 Task: Rename the list from "Highlighted property" to "My Saved Homes".
Action: Mouse moved to (702, 356)
Screenshot: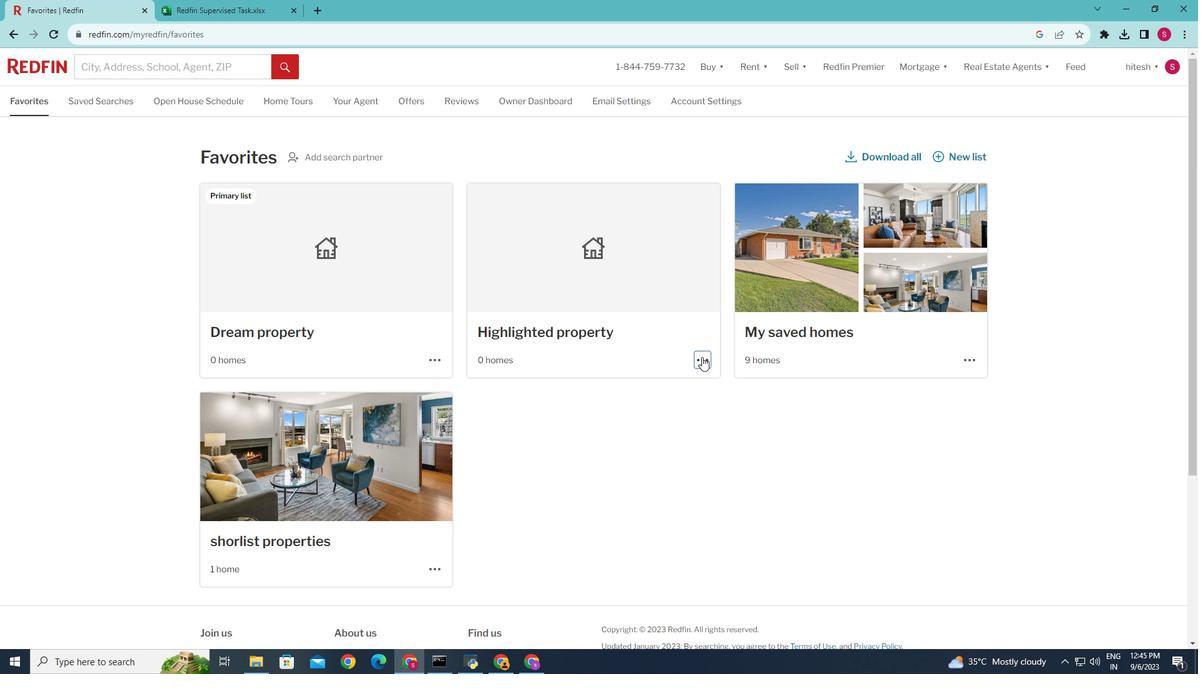 
Action: Mouse pressed left at (702, 356)
Screenshot: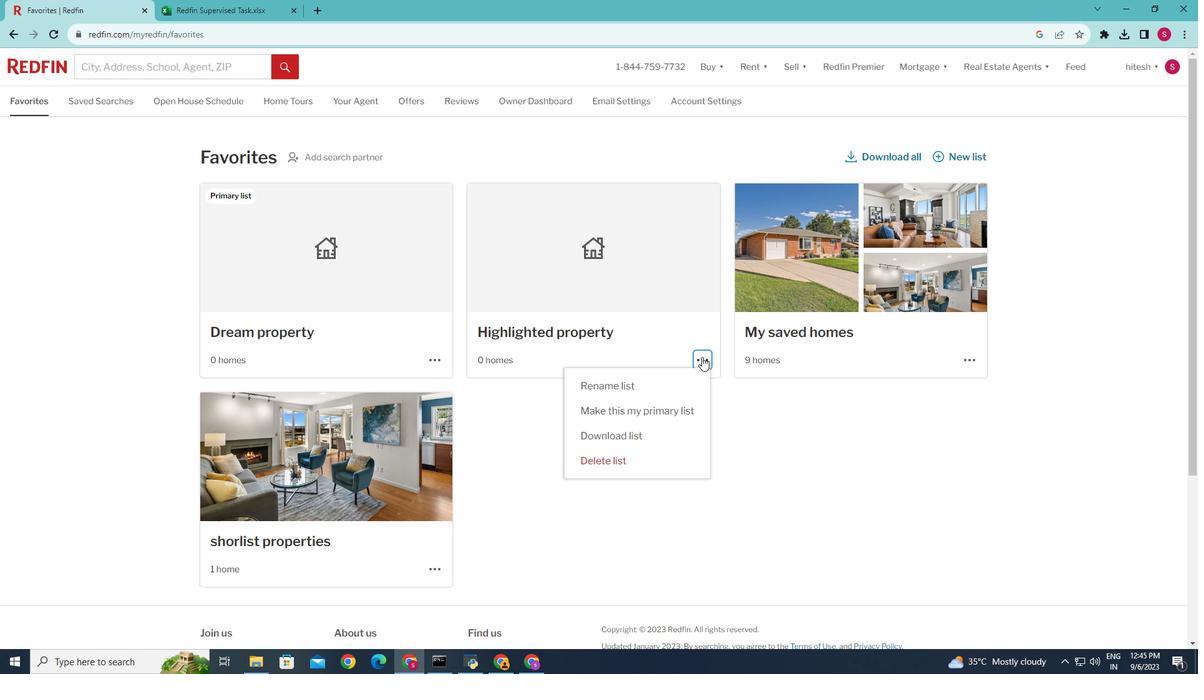 
Action: Mouse moved to (644, 386)
Screenshot: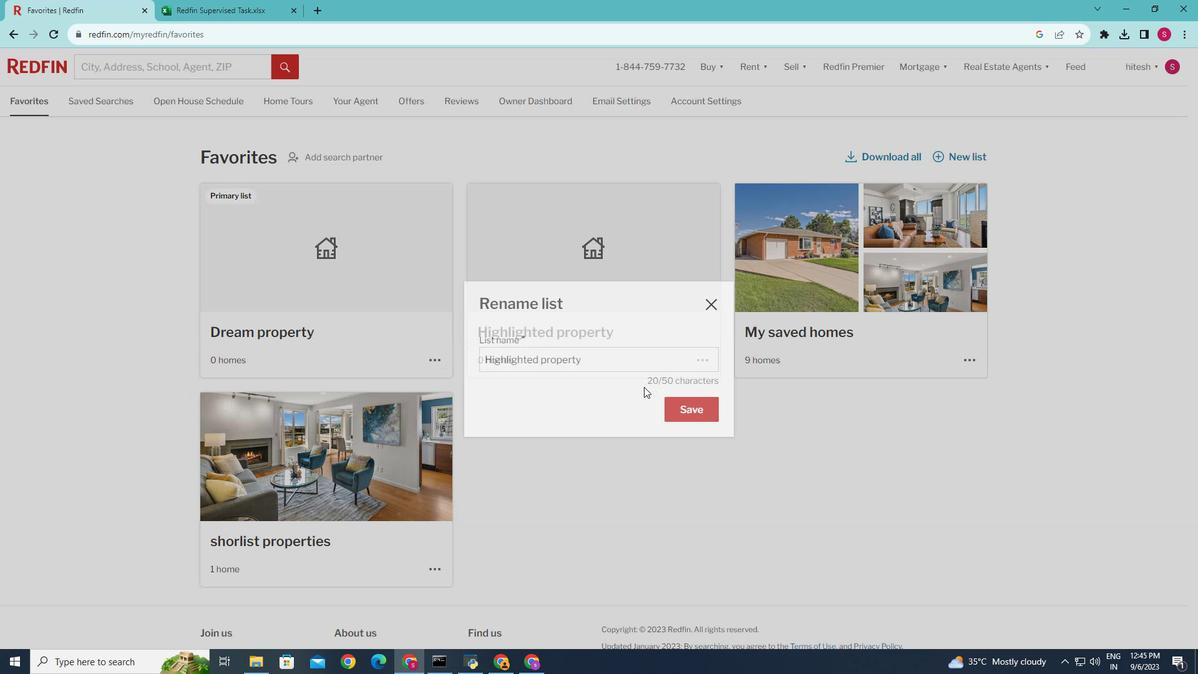 
Action: Mouse pressed left at (644, 386)
Screenshot: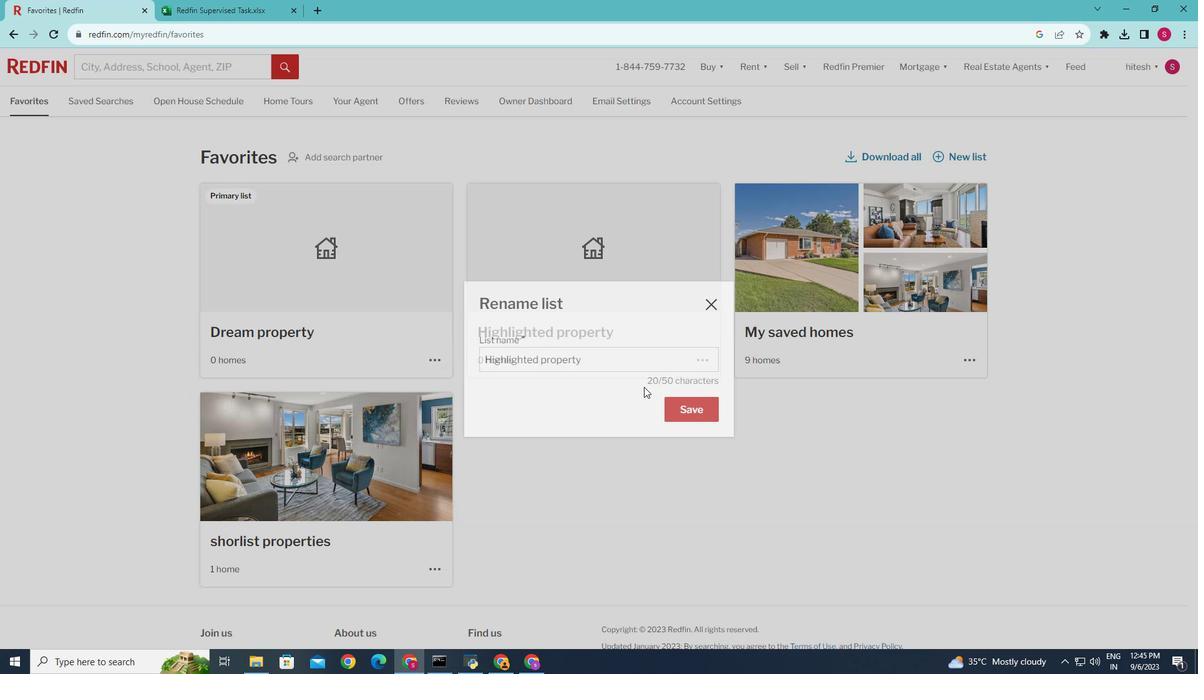 
Action: Mouse moved to (605, 351)
Screenshot: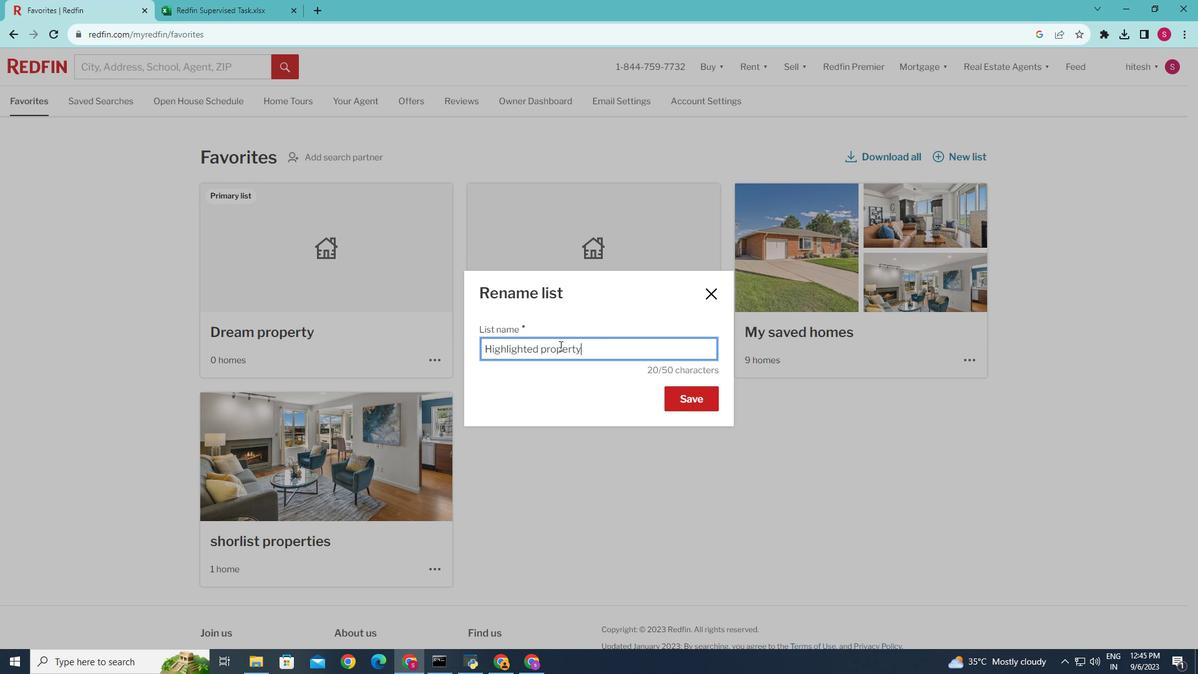 
Action: Mouse pressed left at (605, 351)
Screenshot: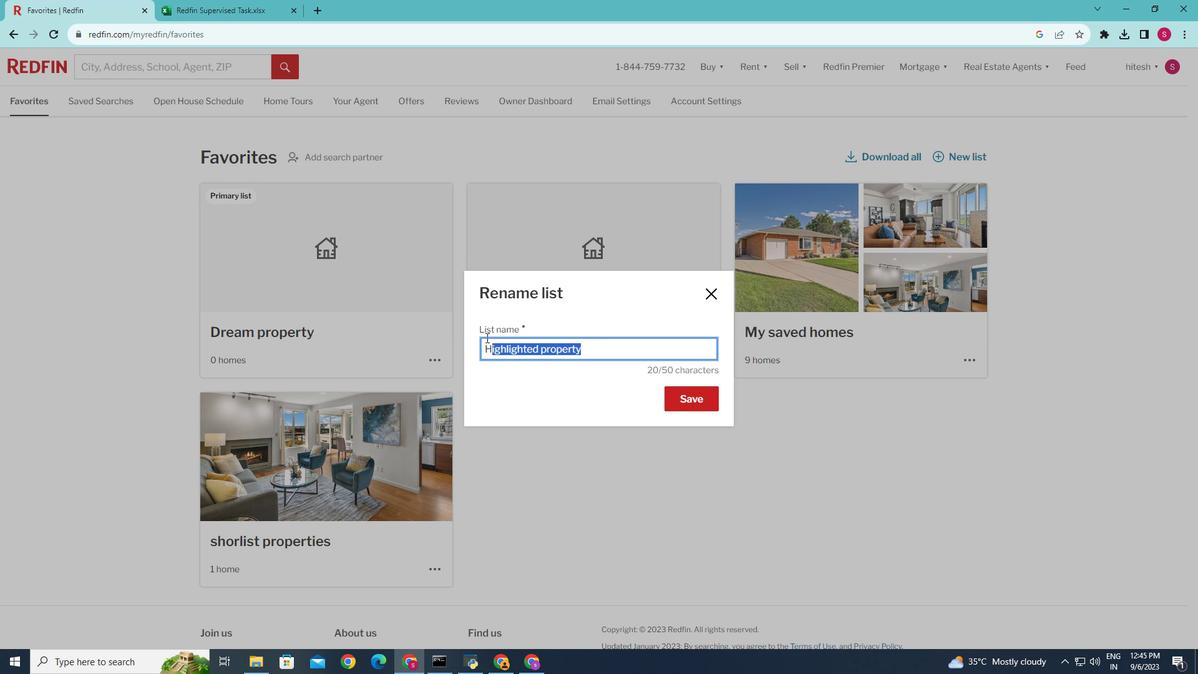 
Action: Mouse moved to (464, 337)
Screenshot: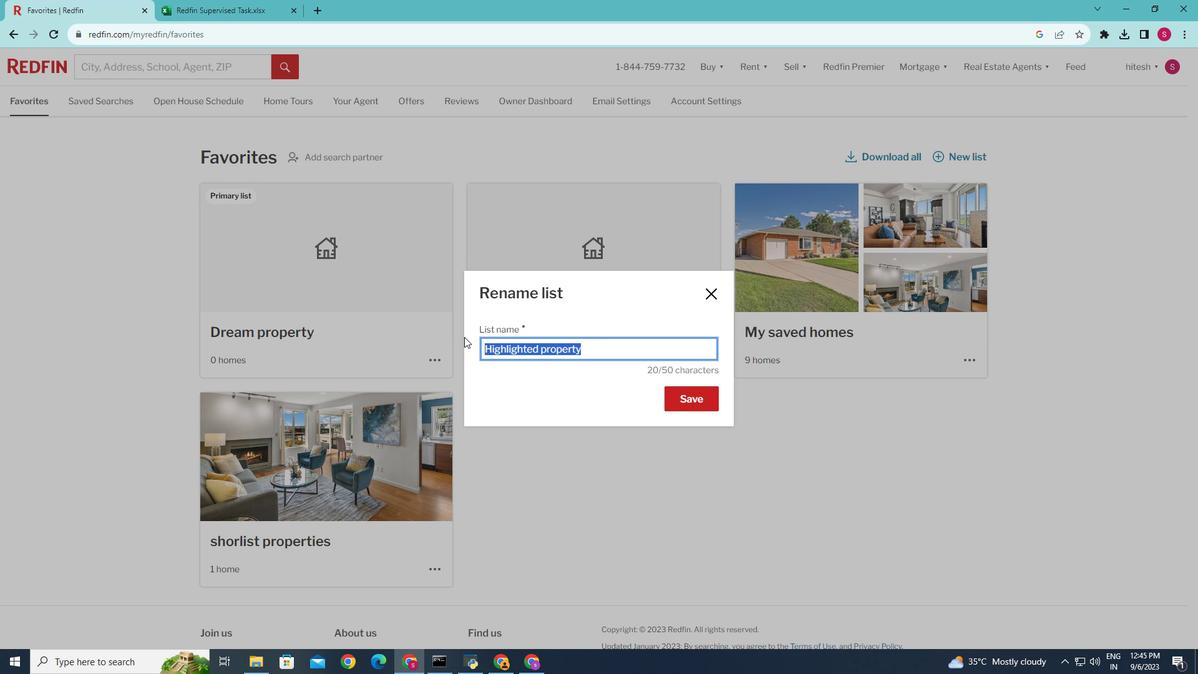 
Action: Key pressed <Key.caps_lock>M<Key.caps_lock>y<Key.space><Key.caps_lock>S<Key.caps_lock>aved<Key.space><Key.caps_lock>H<Key.caps_lock>omes
Screenshot: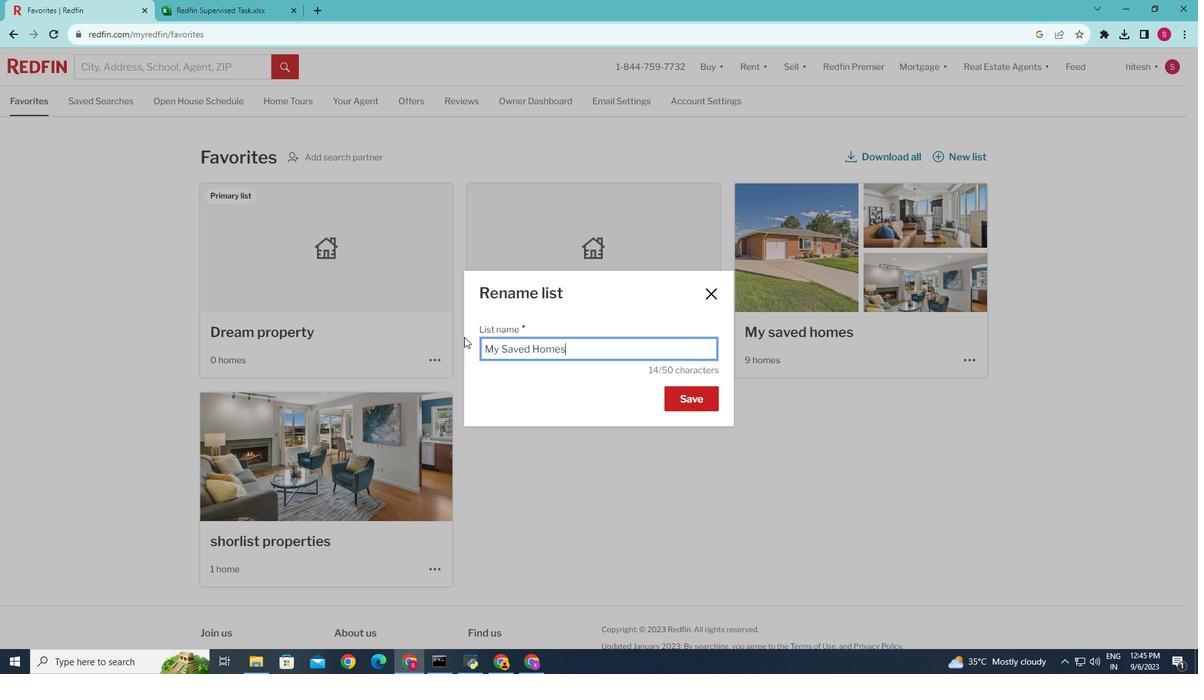 
Action: Mouse moved to (683, 400)
Screenshot: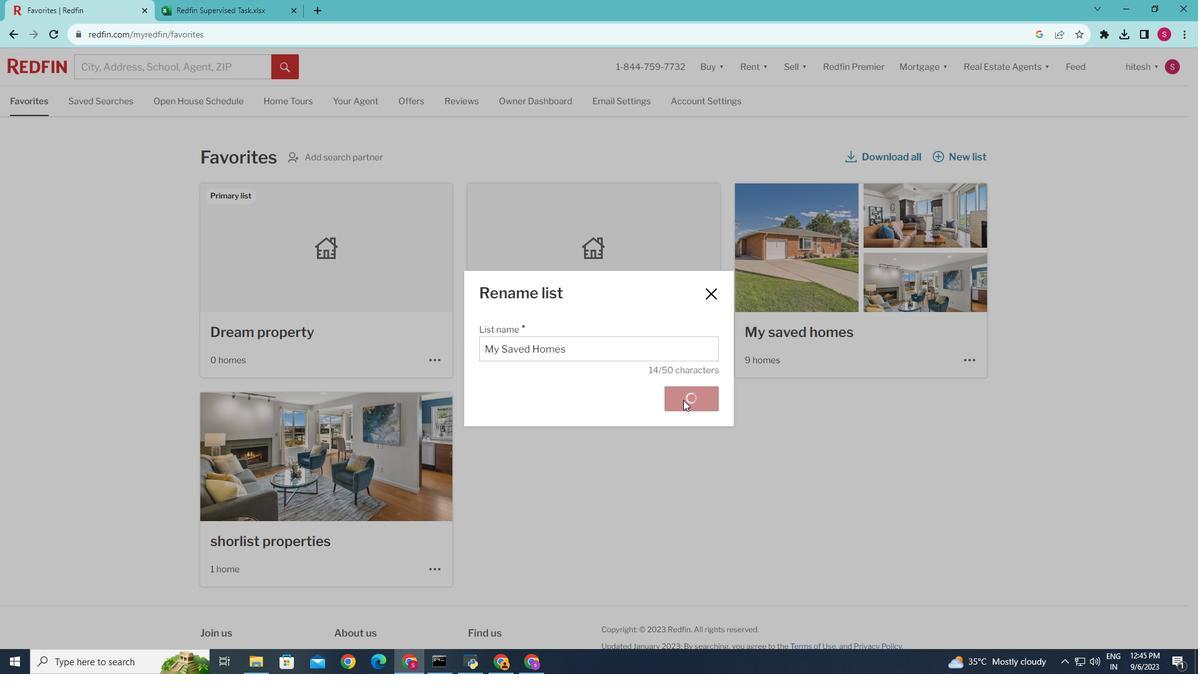 
Action: Mouse pressed left at (683, 400)
Screenshot: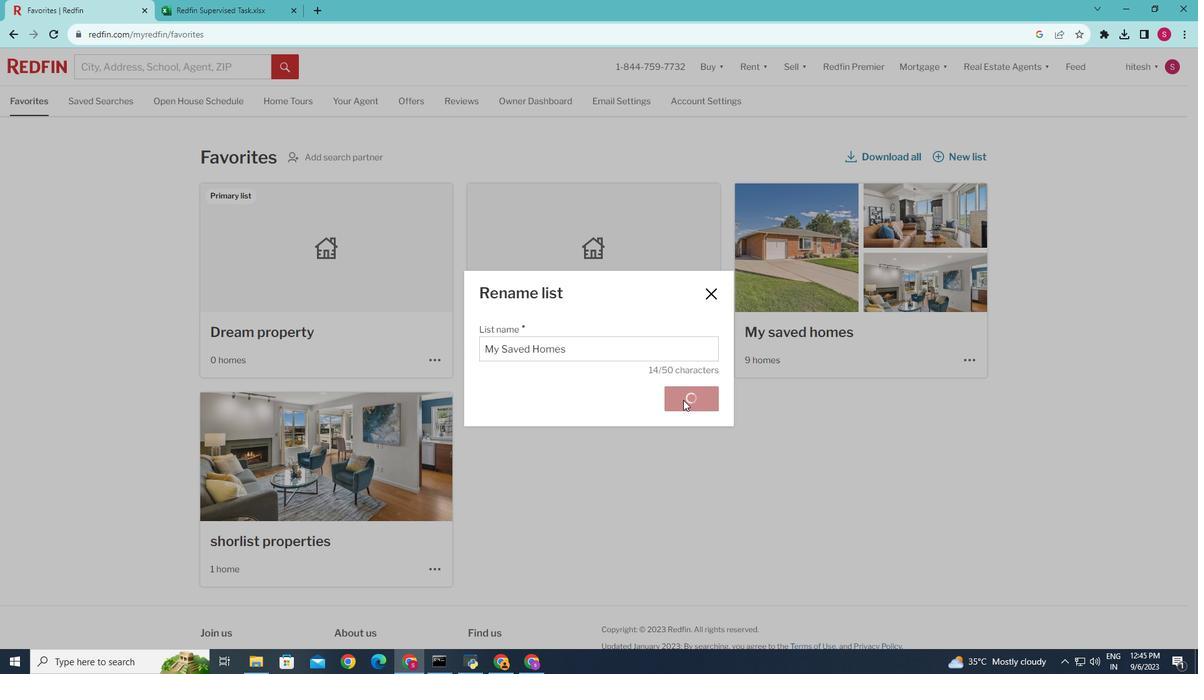 
Action: Mouse moved to (683, 433)
Screenshot: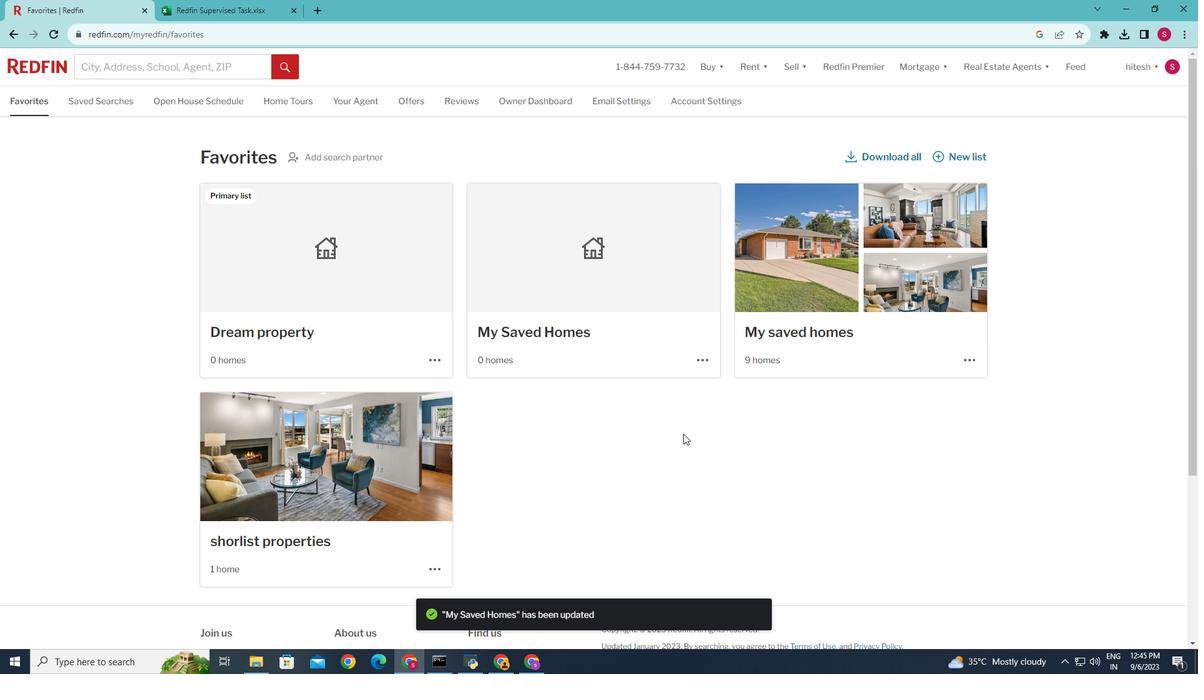 
